 Task: Create ChildIssue0000000749 as Child Issue of Issue Issue0000000375 in Backlog  in Scrum Project Project0000000075 in Jira. Create ChildIssue0000000750 as Child Issue of Issue Issue0000000375 in Backlog  in Scrum Project Project0000000075 in Jira. Create ChildIssue0000000751 as Child Issue of Issue Issue0000000376 in Backlog  in Scrum Project Project0000000076 in Jira. Create ChildIssue0000000752 as Child Issue of Issue Issue0000000376 in Backlog  in Scrum Project Project0000000076 in Jira. Create ChildIssue0000000753 as Child Issue of Issue Issue0000000377 in Backlog  in Scrum Project Project0000000076 in Jira
Action: Mouse moved to (49, 250)
Screenshot: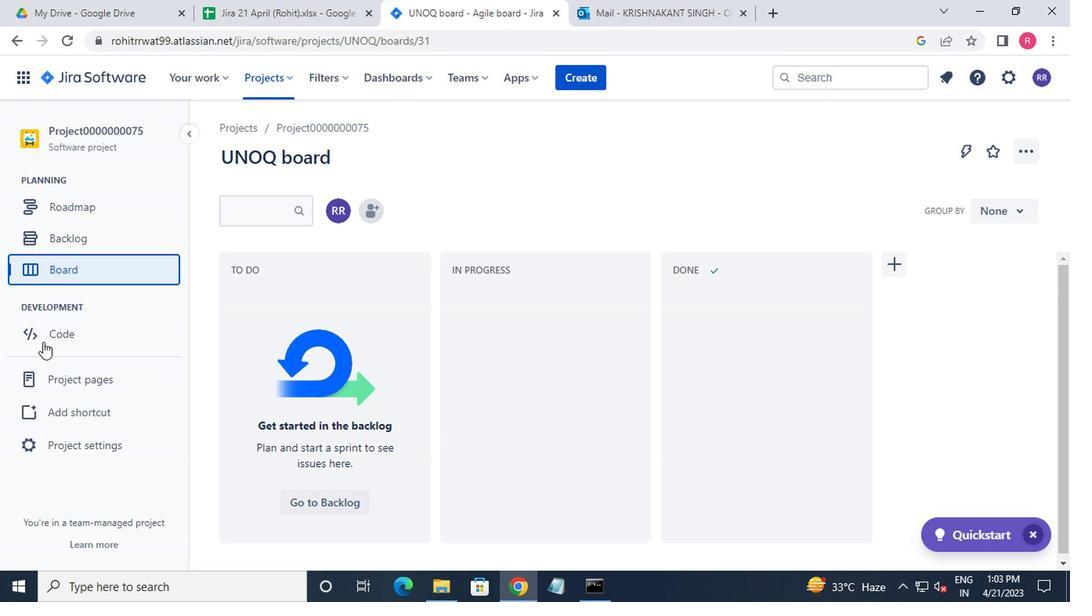 
Action: Mouse pressed left at (49, 250)
Screenshot: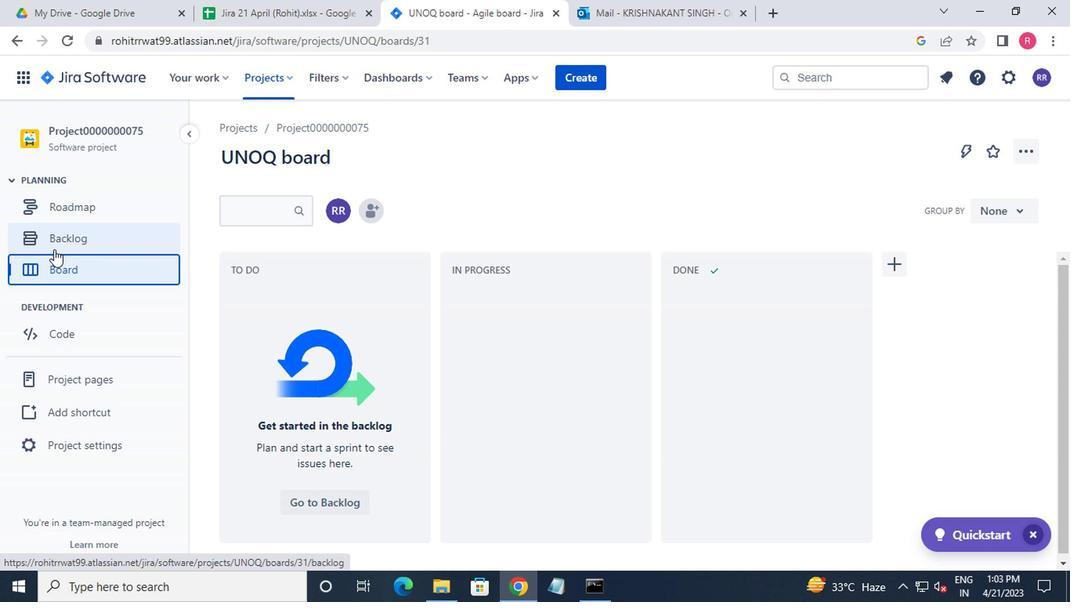 
Action: Mouse moved to (261, 321)
Screenshot: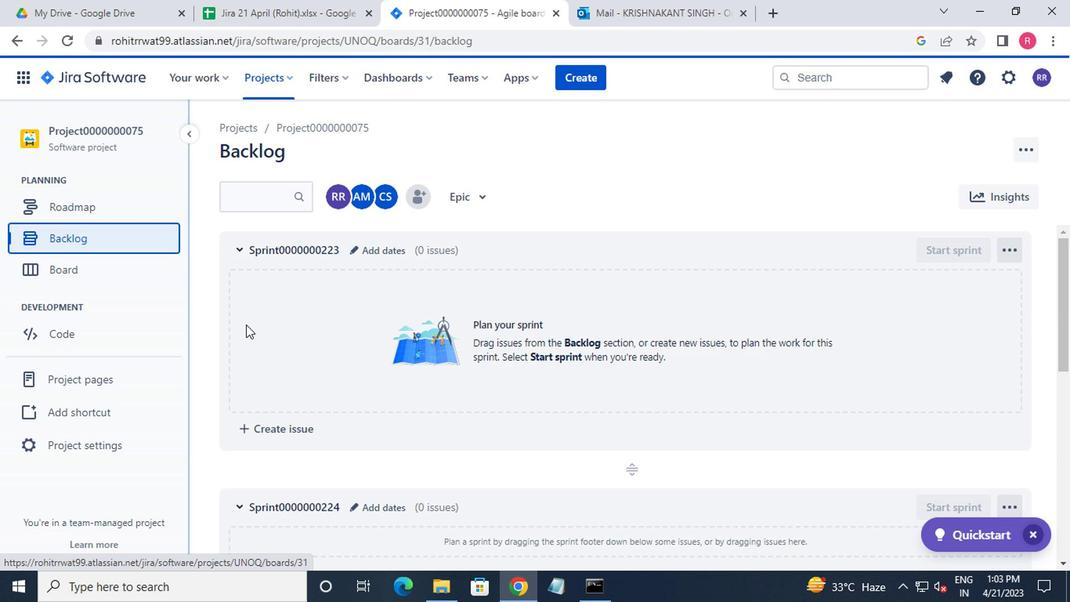 
Action: Mouse scrolled (261, 320) with delta (0, -1)
Screenshot: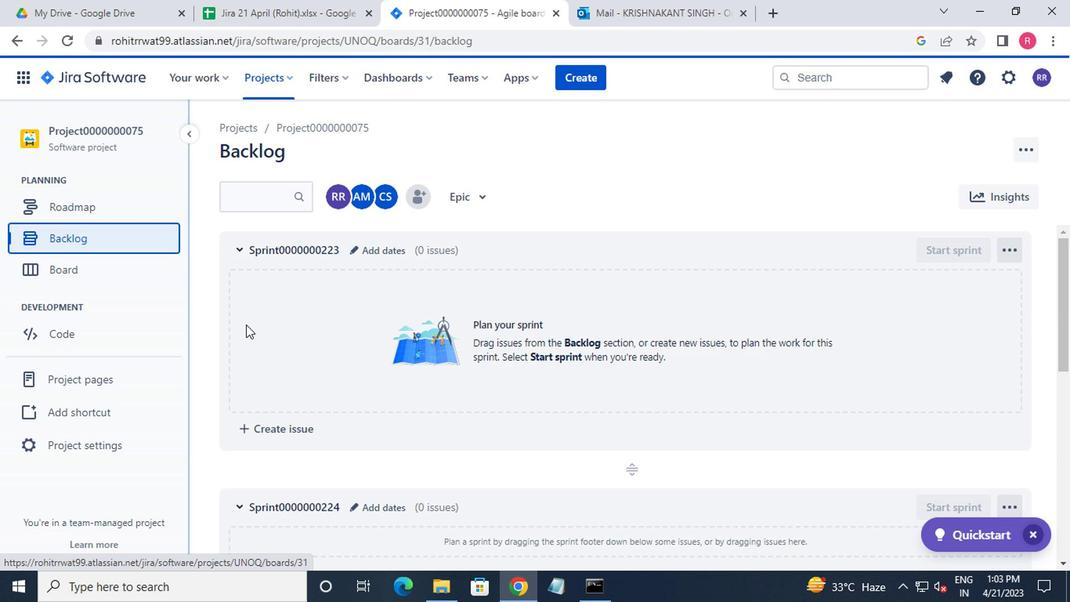 
Action: Mouse moved to (266, 321)
Screenshot: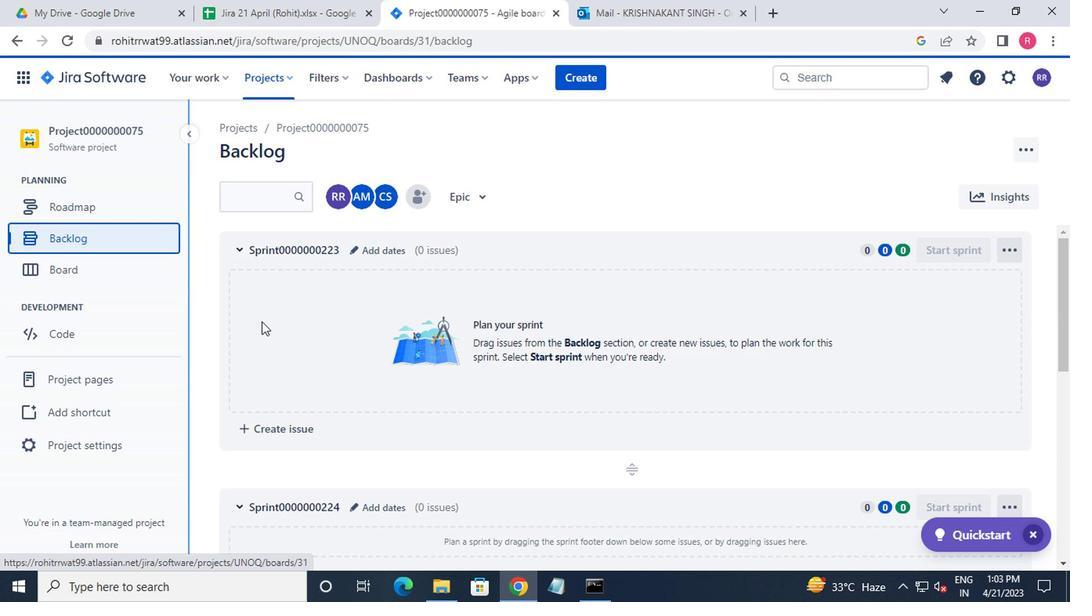 
Action: Mouse scrolled (266, 320) with delta (0, -1)
Screenshot: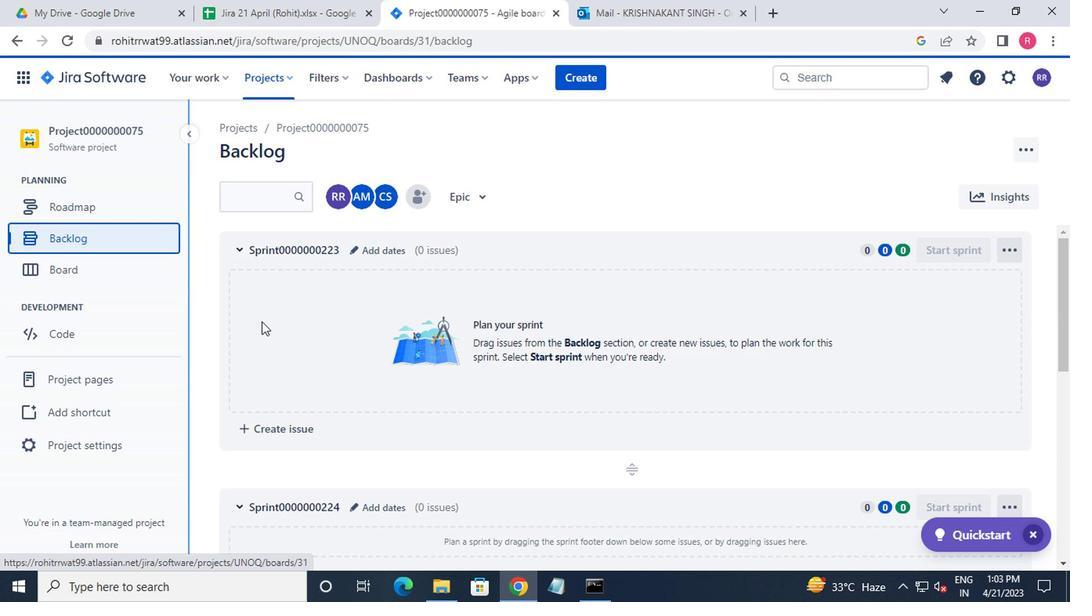 
Action: Mouse moved to (268, 321)
Screenshot: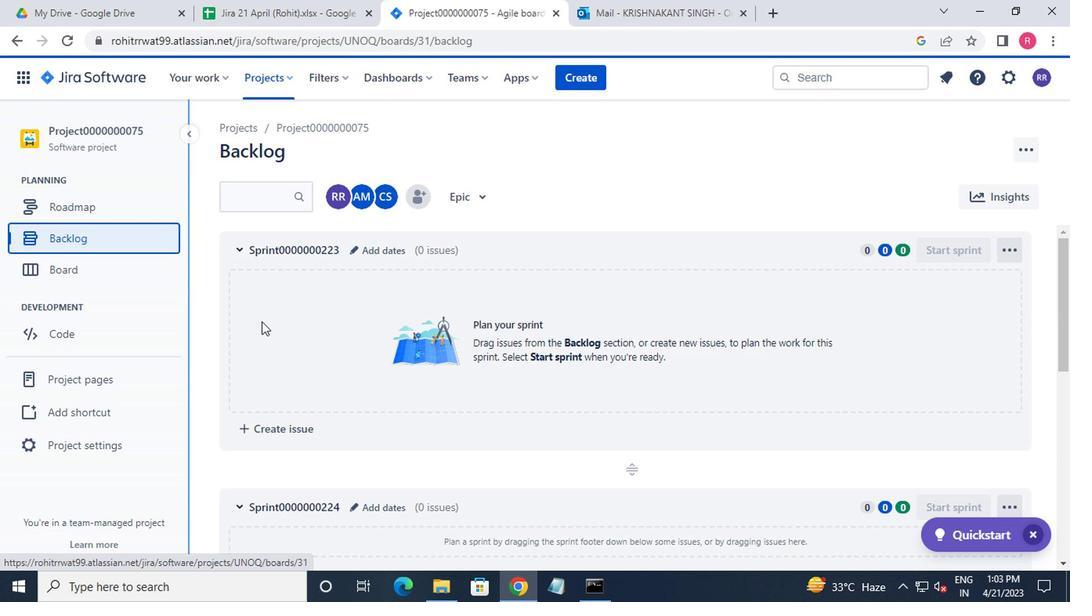 
Action: Mouse scrolled (268, 320) with delta (0, -1)
Screenshot: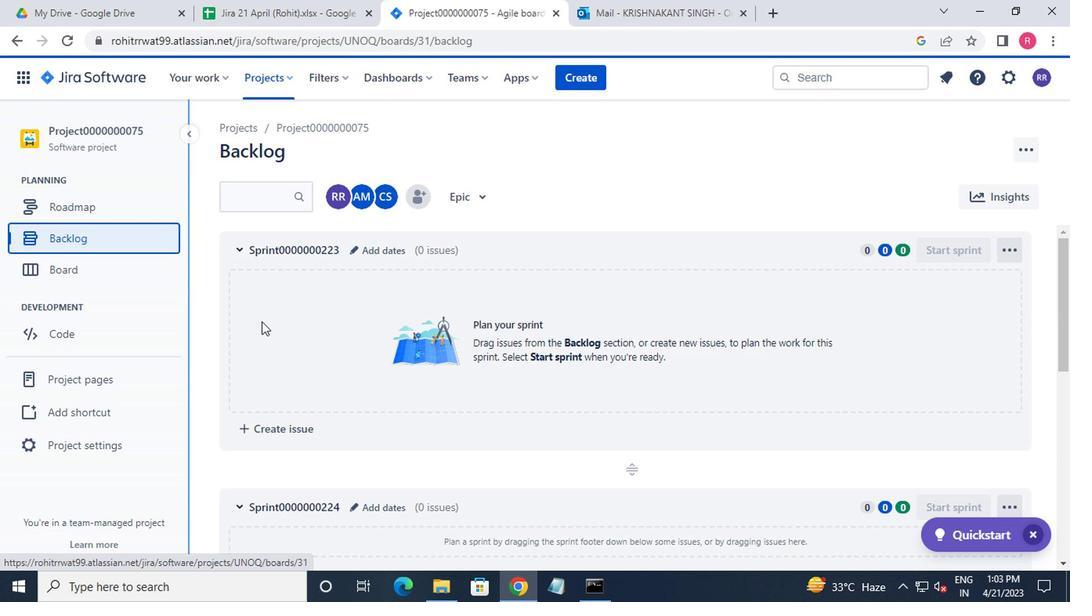 
Action: Mouse moved to (269, 321)
Screenshot: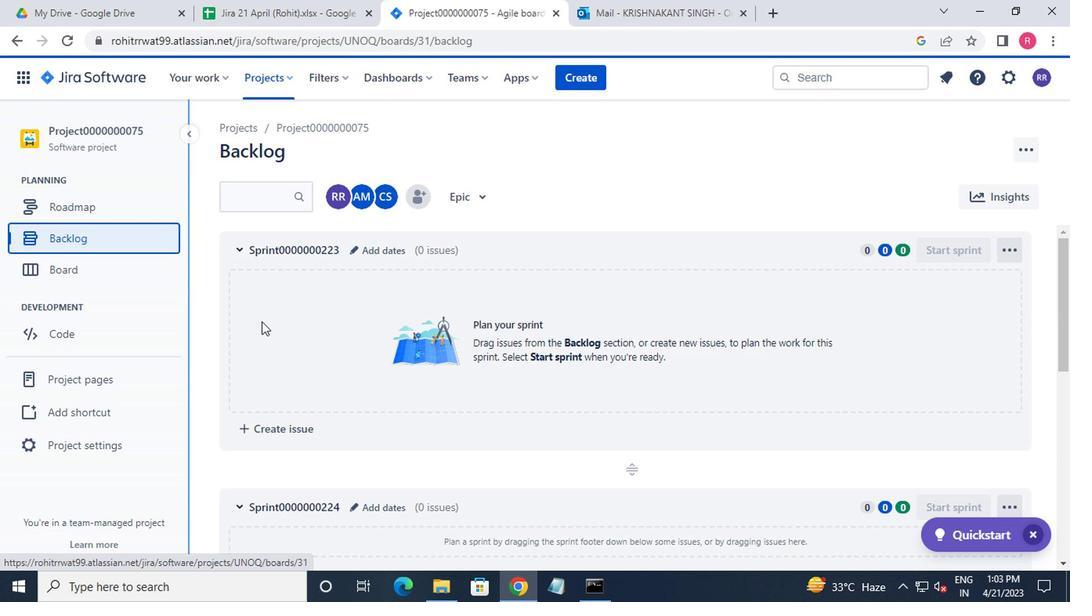 
Action: Mouse scrolled (269, 320) with delta (0, -1)
Screenshot: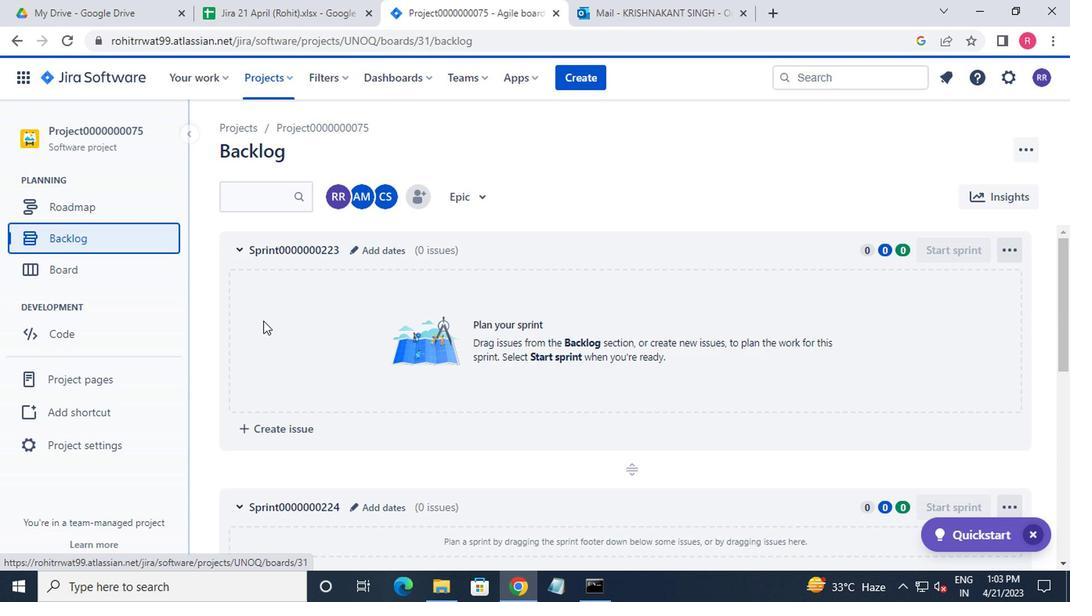 
Action: Mouse moved to (269, 321)
Screenshot: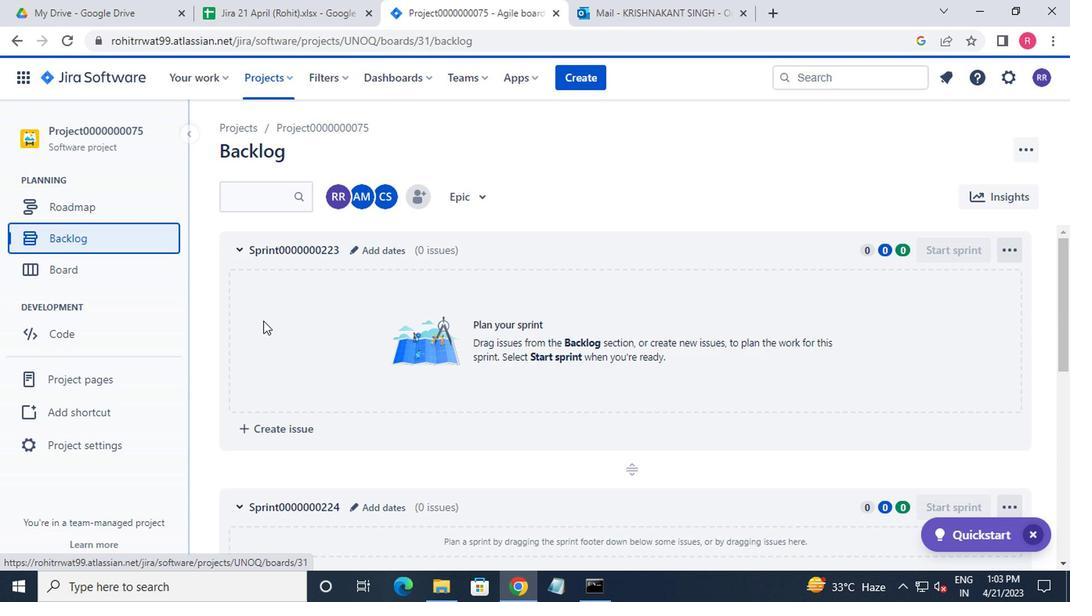 
Action: Mouse scrolled (269, 320) with delta (0, -1)
Screenshot: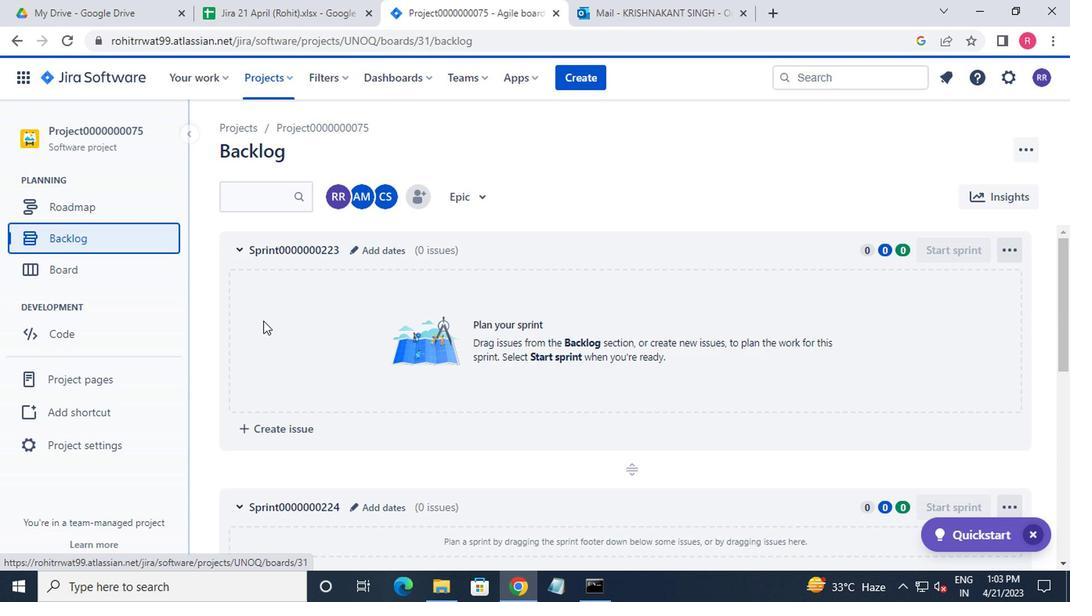 
Action: Mouse moved to (494, 470)
Screenshot: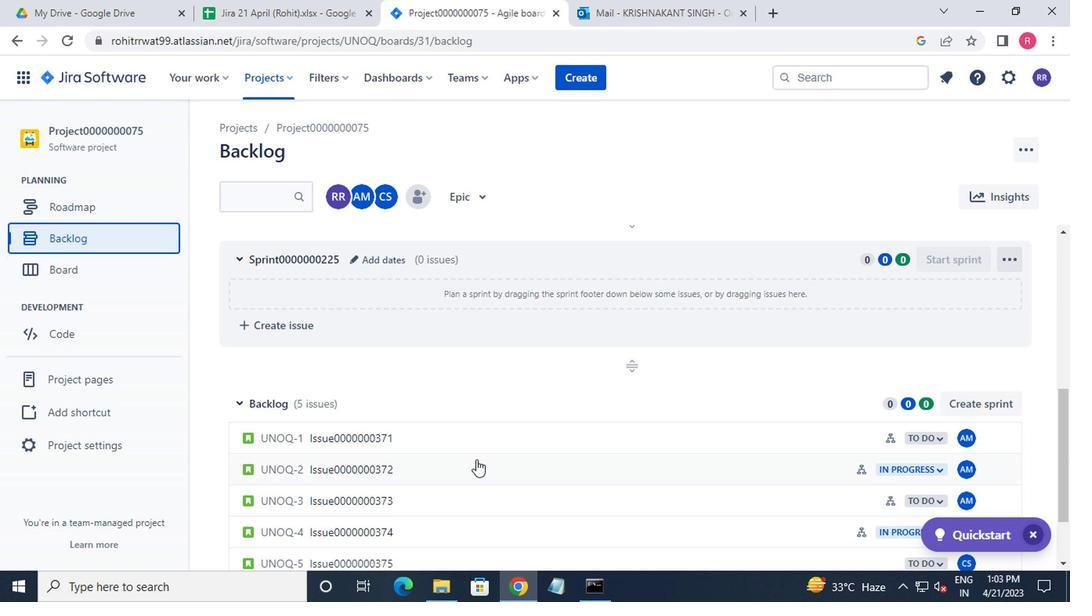 
Action: Mouse scrolled (494, 469) with delta (0, -1)
Screenshot: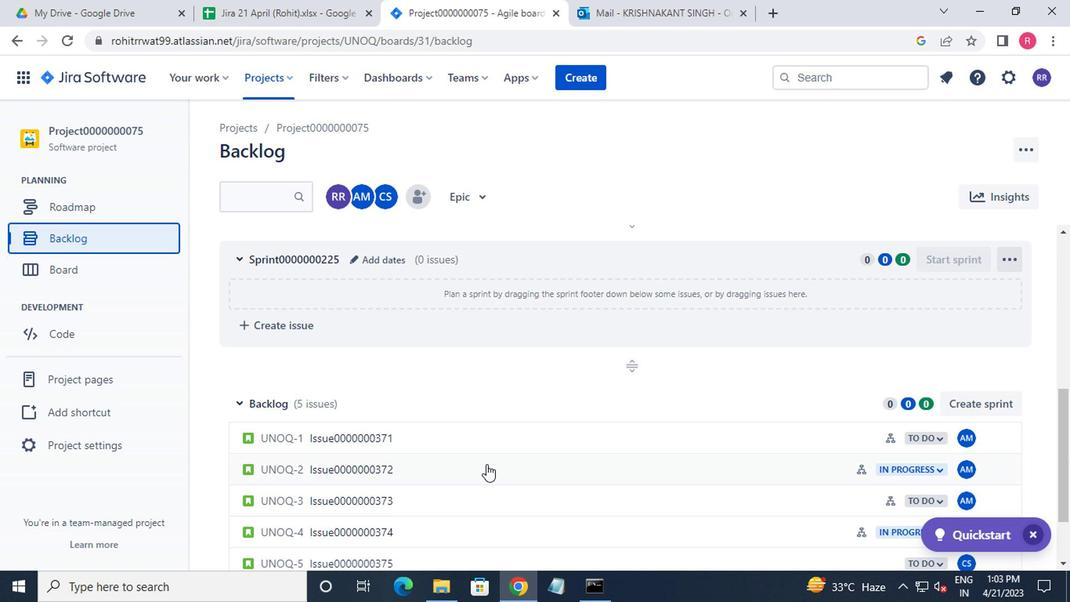 
Action: Mouse moved to (494, 471)
Screenshot: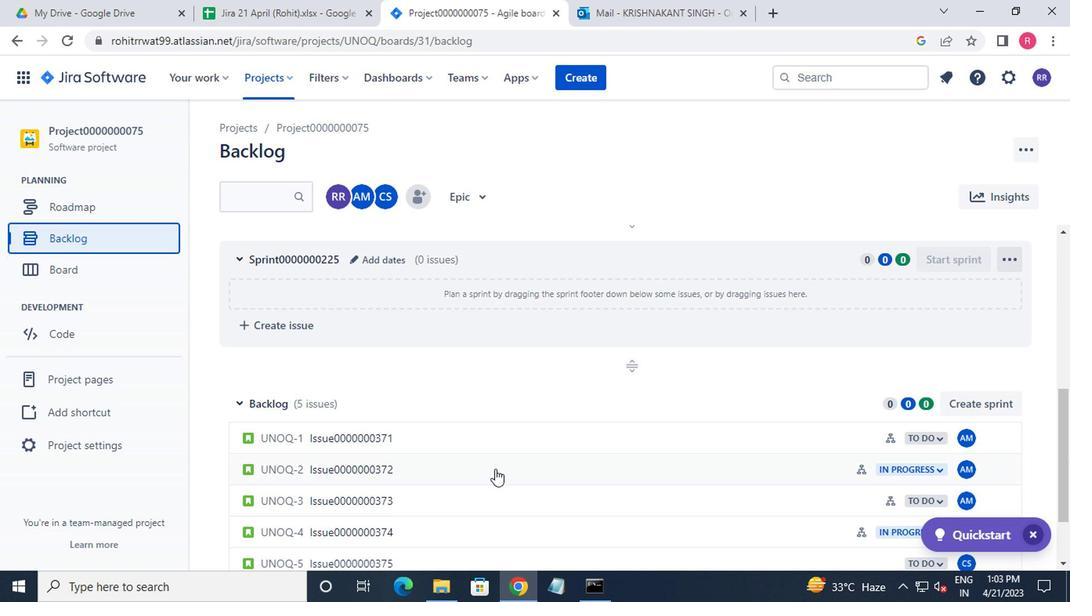 
Action: Mouse scrolled (494, 470) with delta (0, 0)
Screenshot: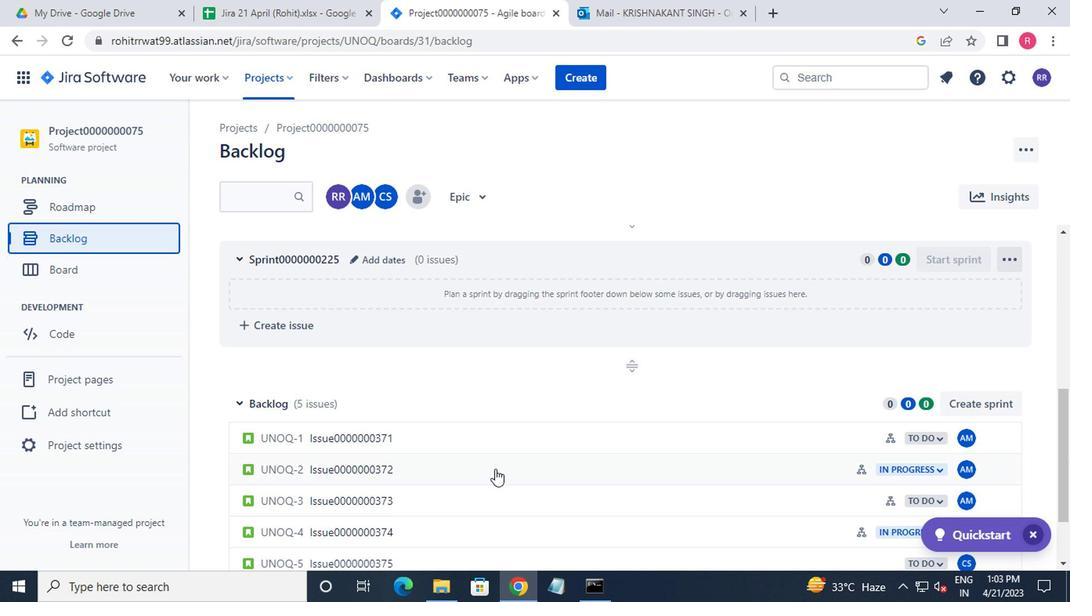 
Action: Mouse moved to (576, 475)
Screenshot: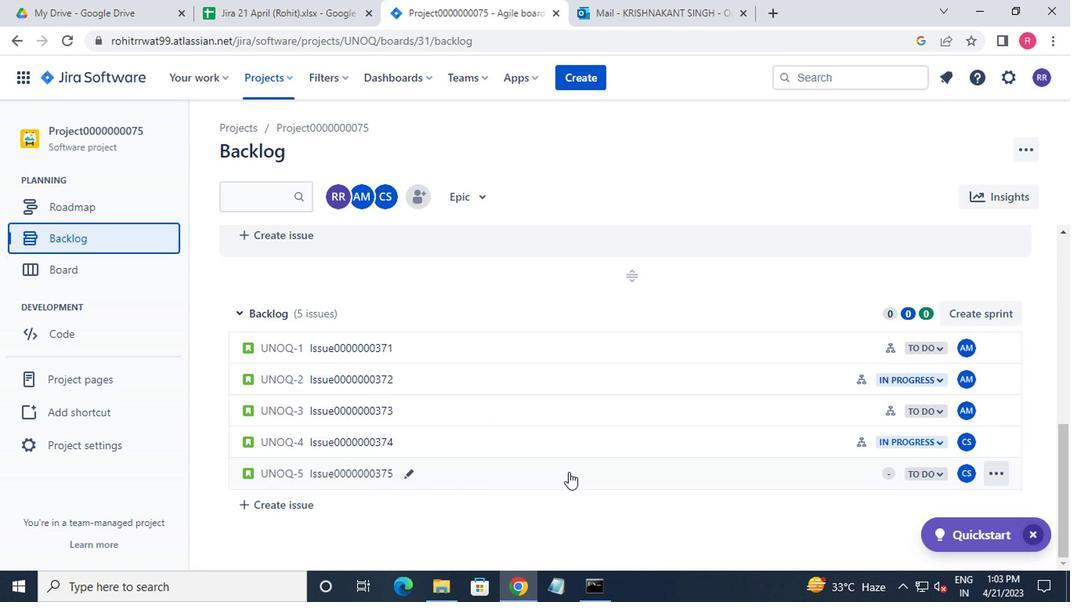 
Action: Mouse pressed left at (576, 475)
Screenshot: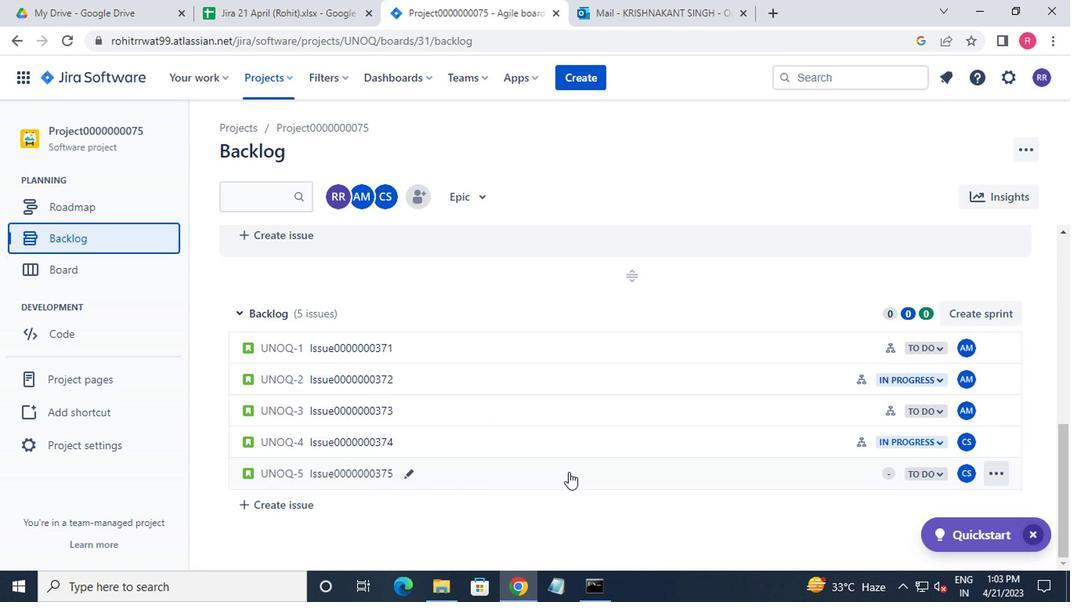
Action: Mouse moved to (786, 310)
Screenshot: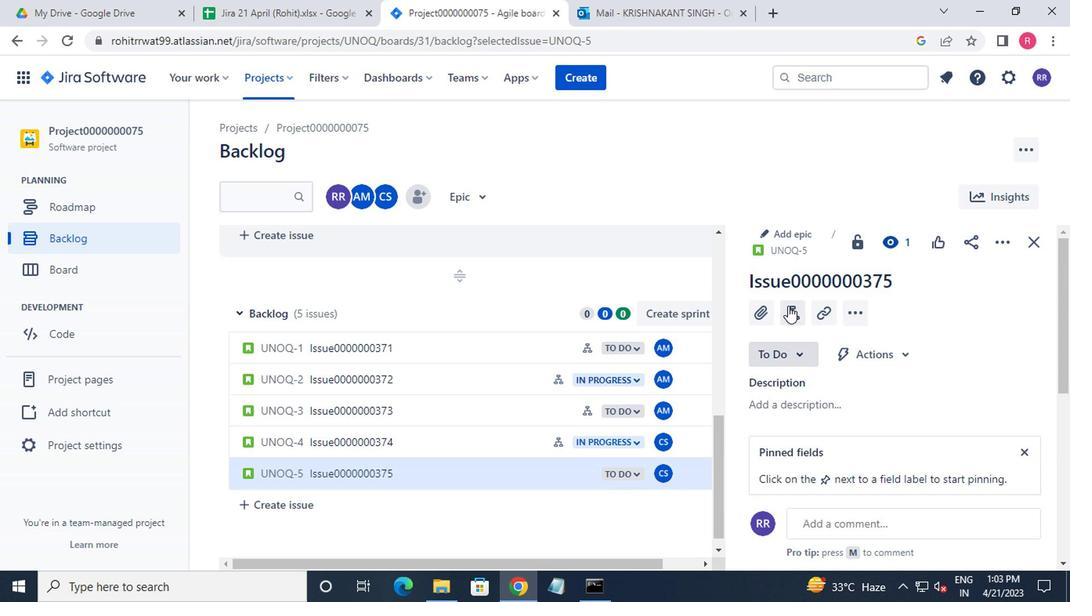 
Action: Mouse pressed left at (786, 310)
Screenshot: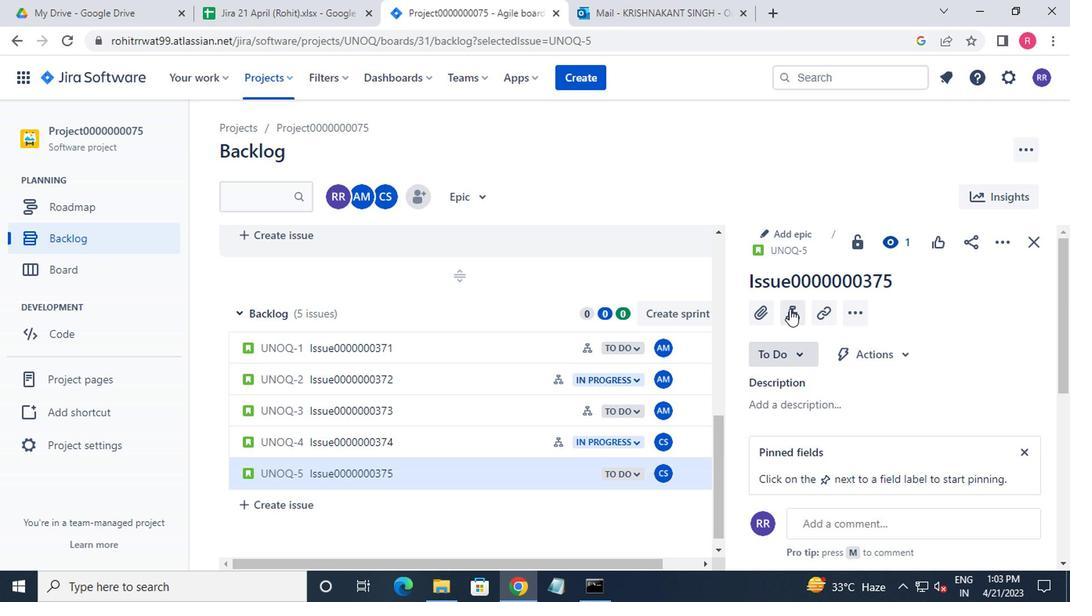 
Action: Mouse moved to (795, 353)
Screenshot: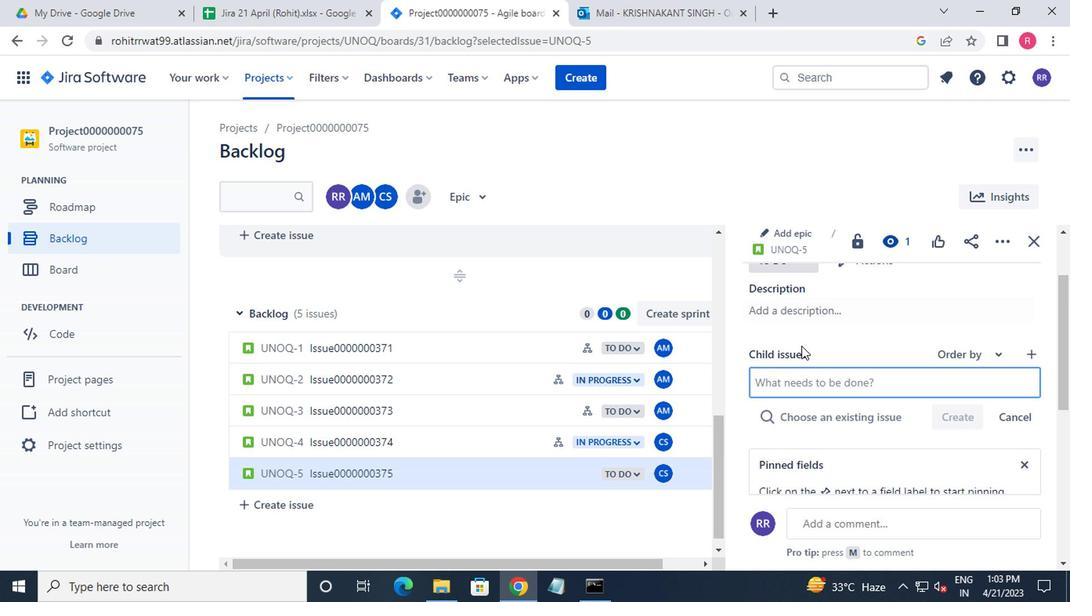 
Action: Key pressed <Key.shift>CHILD<Key.shift_r>ISSUE0000000779<Key.backspace><Key.backspace>49<Key.enter><Key.shift>CHILD<Key.shift_r>ISSUE000000050<Key.enter>
Screenshot: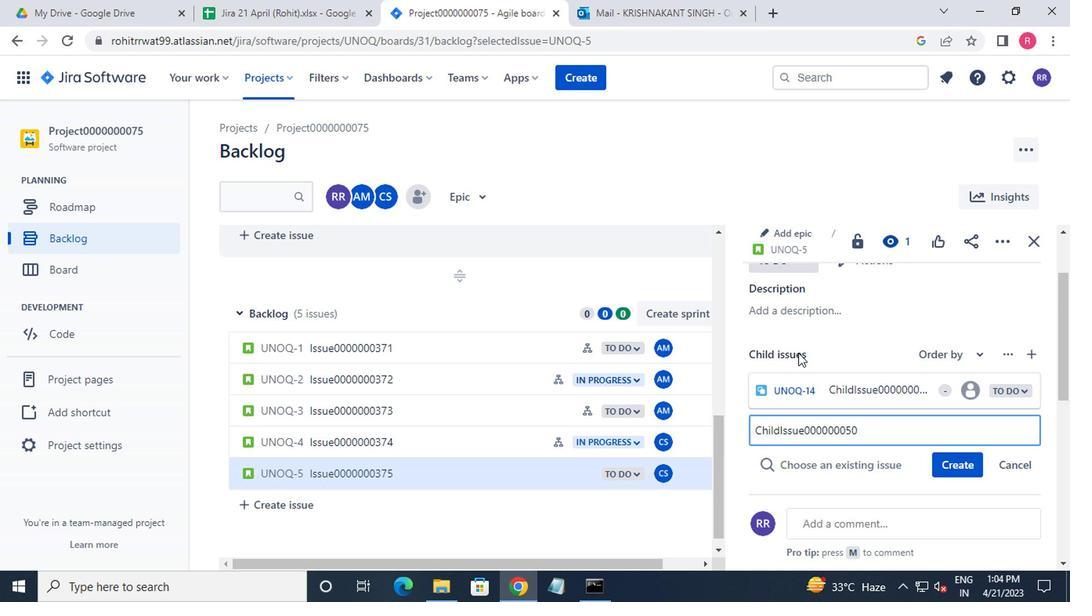 
Action: Mouse moved to (264, 81)
Screenshot: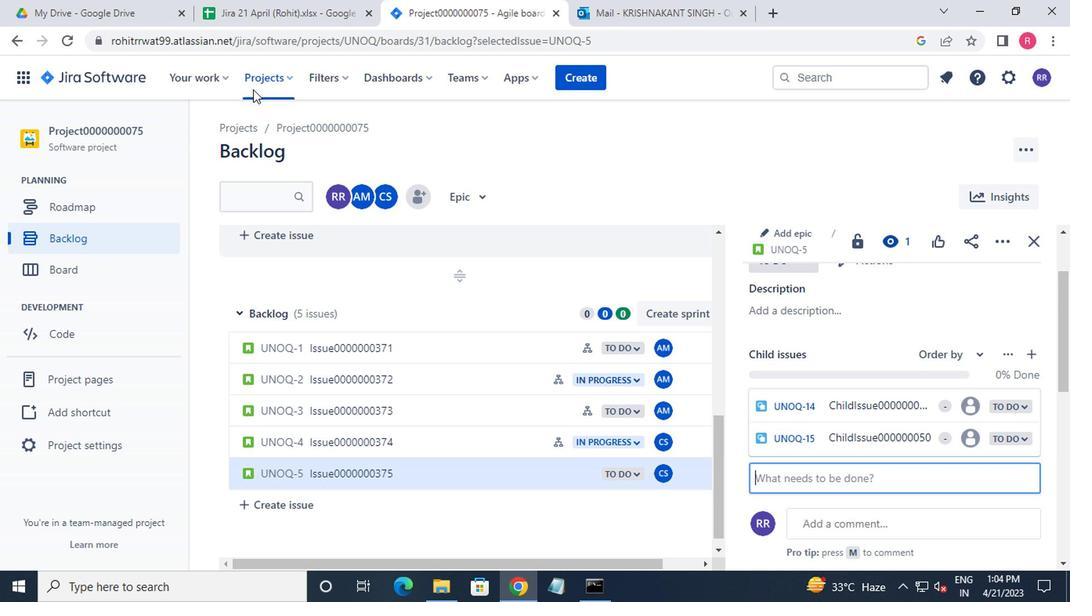 
Action: Mouse pressed left at (264, 81)
Screenshot: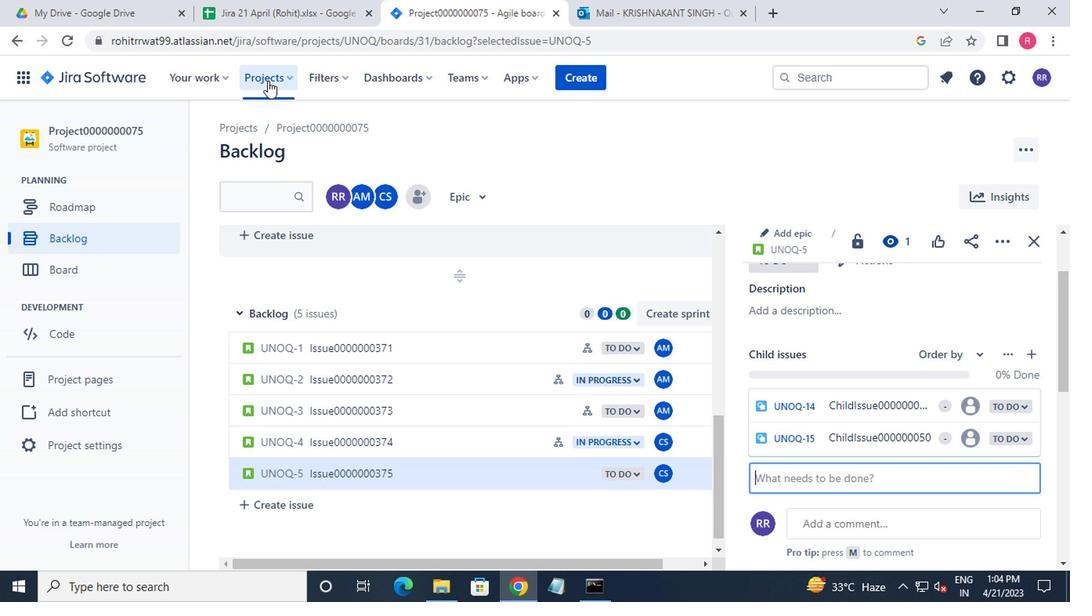 
Action: Mouse moved to (308, 181)
Screenshot: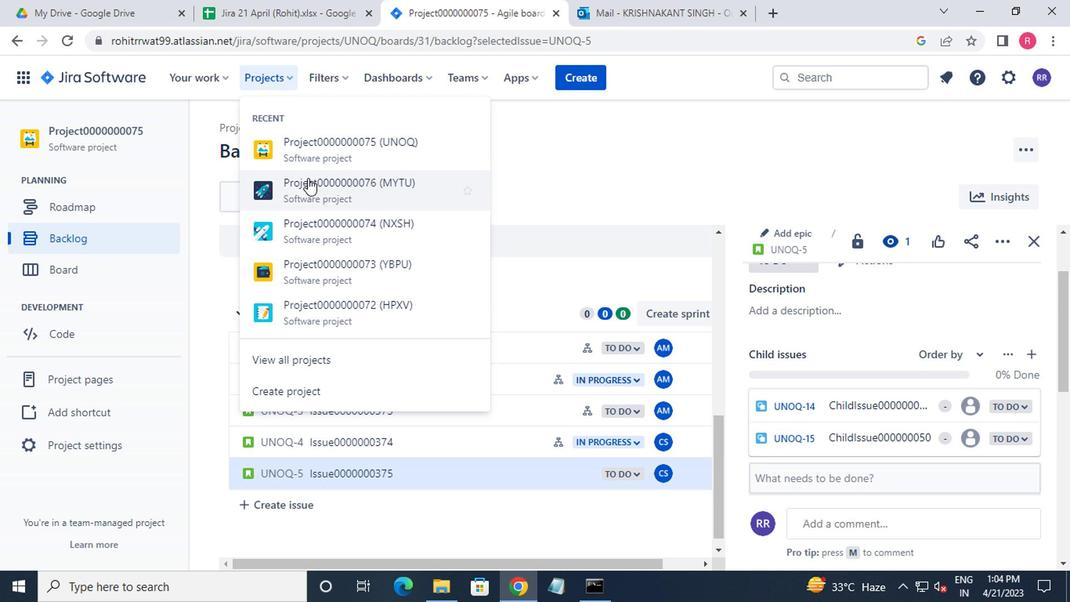 
Action: Mouse pressed left at (308, 181)
Screenshot: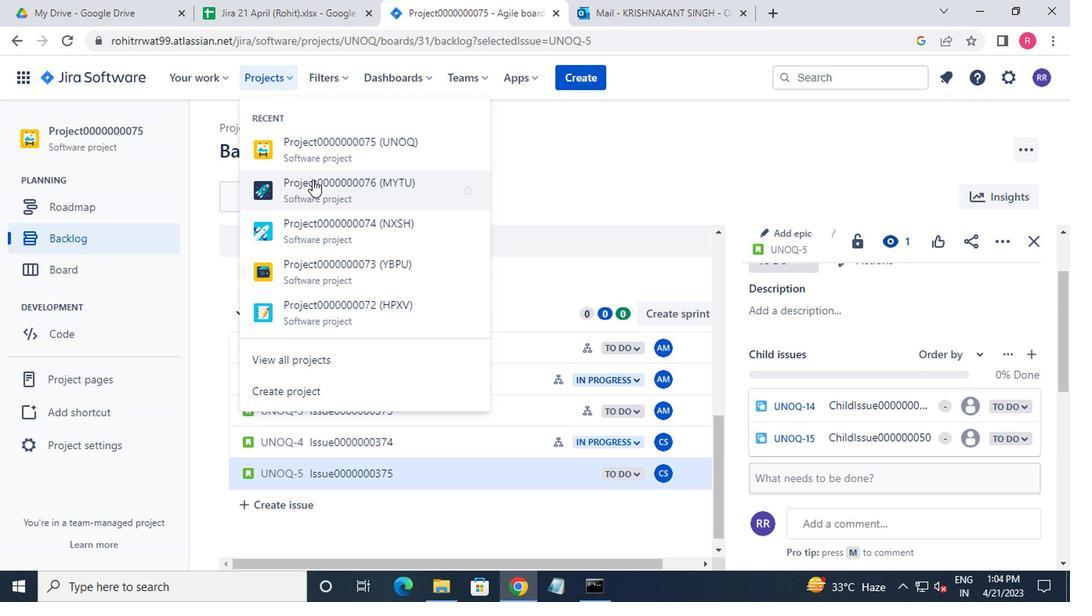 
Action: Mouse moved to (108, 247)
Screenshot: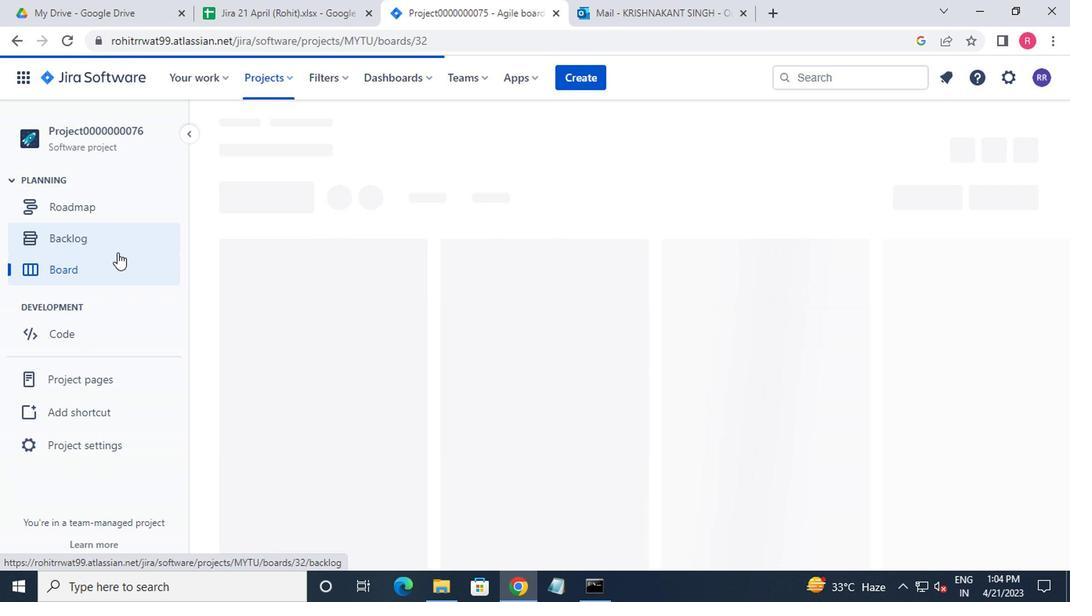 
Action: Mouse pressed left at (108, 247)
Screenshot: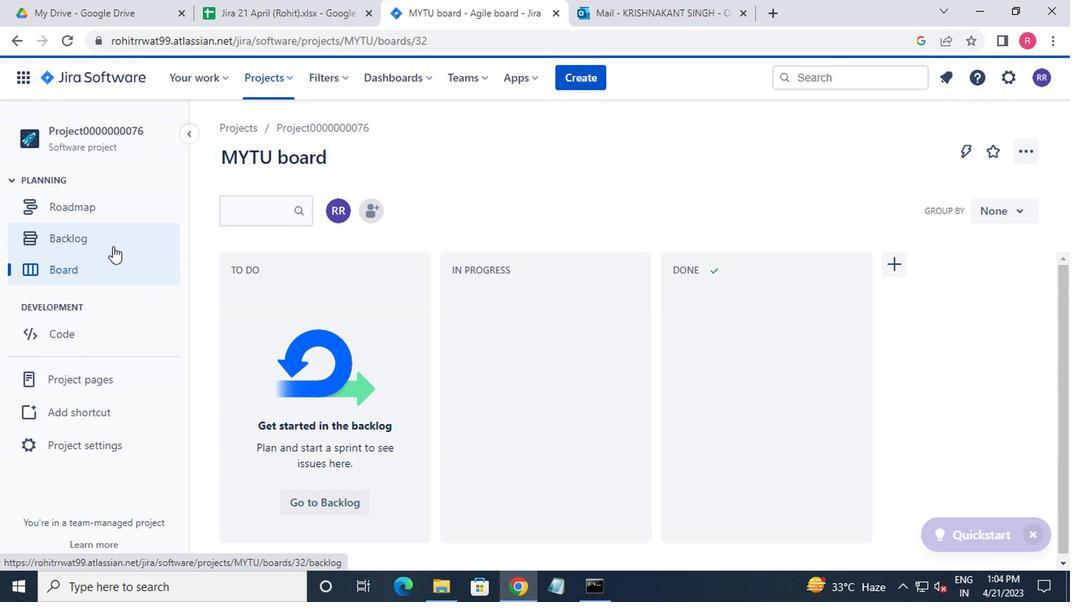 
Action: Mouse moved to (219, 374)
Screenshot: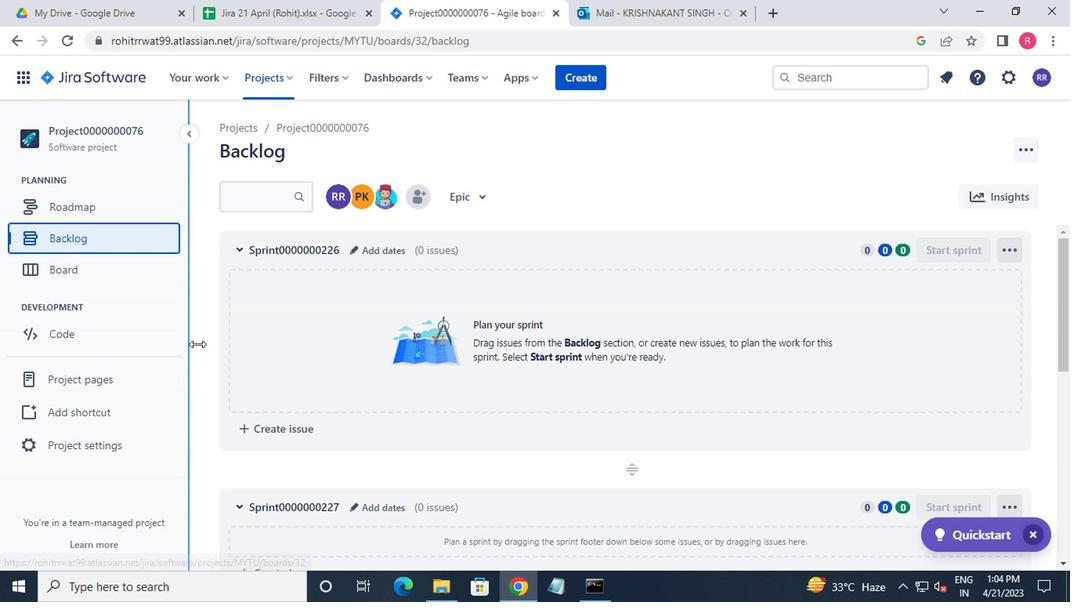 
Action: Mouse scrolled (219, 373) with delta (0, -1)
Screenshot: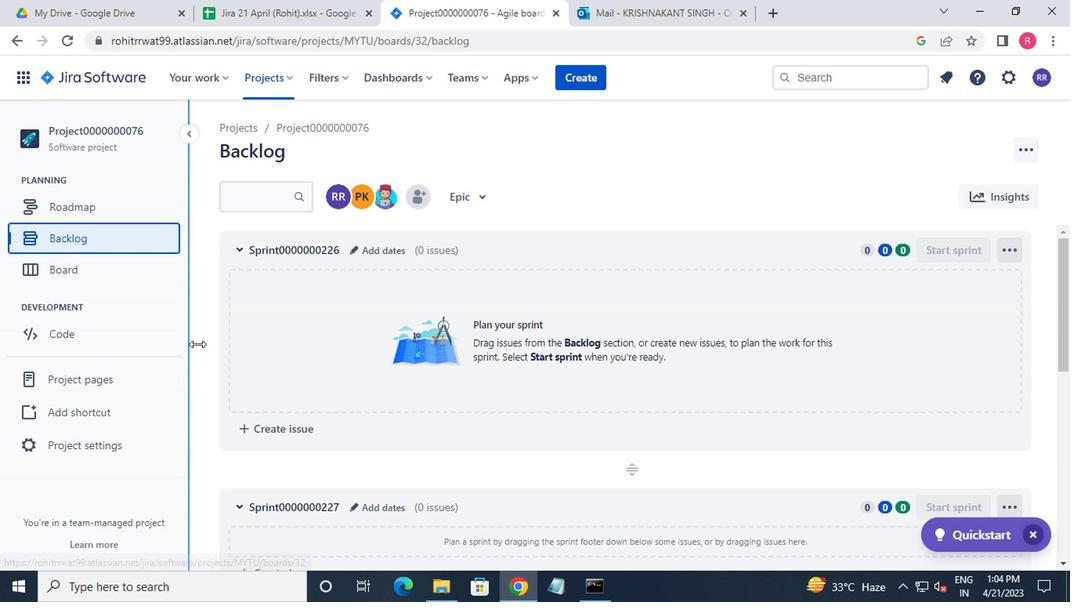 
Action: Mouse moved to (223, 377)
Screenshot: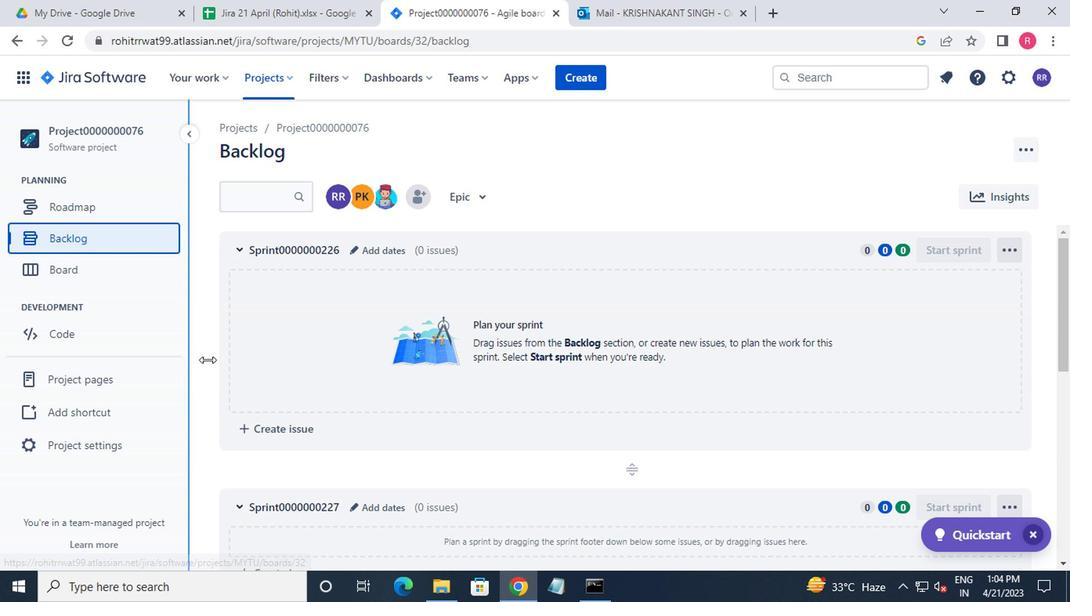 
Action: Mouse scrolled (223, 377) with delta (0, 0)
Screenshot: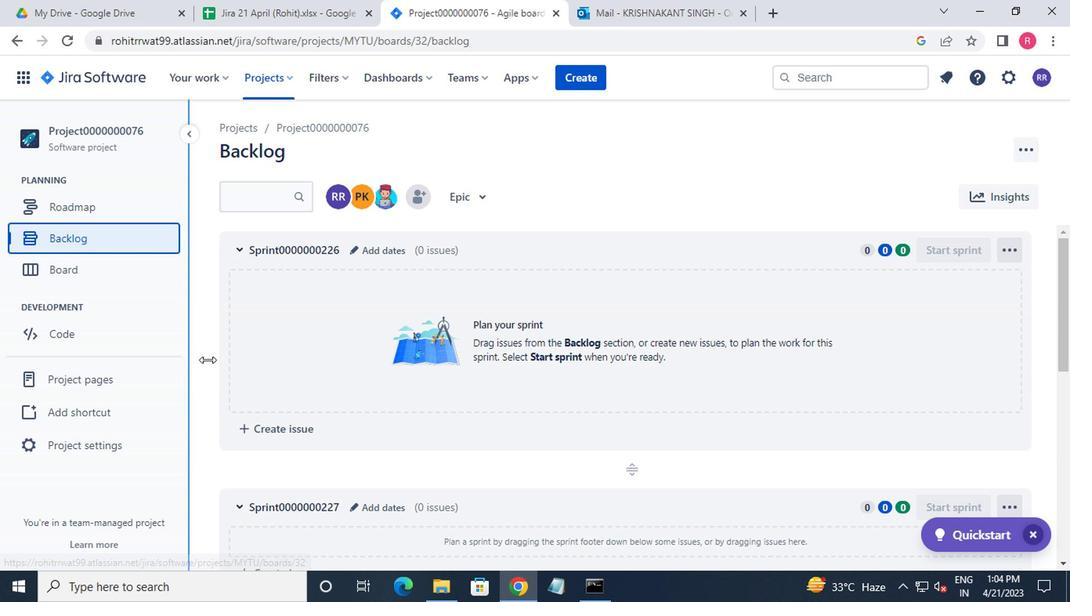 
Action: Mouse moved to (231, 380)
Screenshot: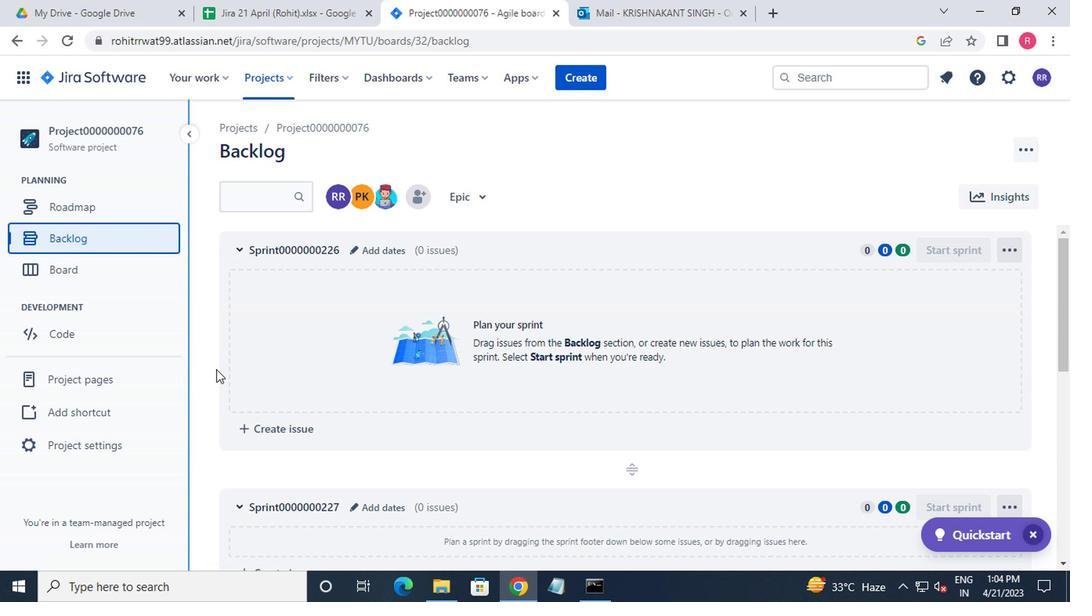 
Action: Mouse scrolled (231, 379) with delta (0, -1)
Screenshot: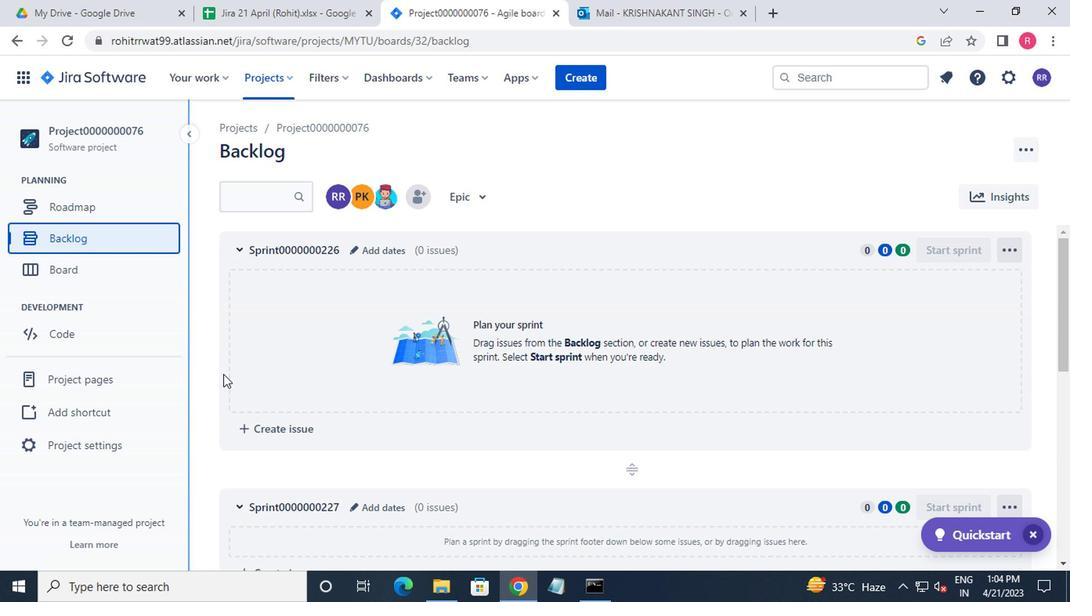 
Action: Mouse moved to (252, 380)
Screenshot: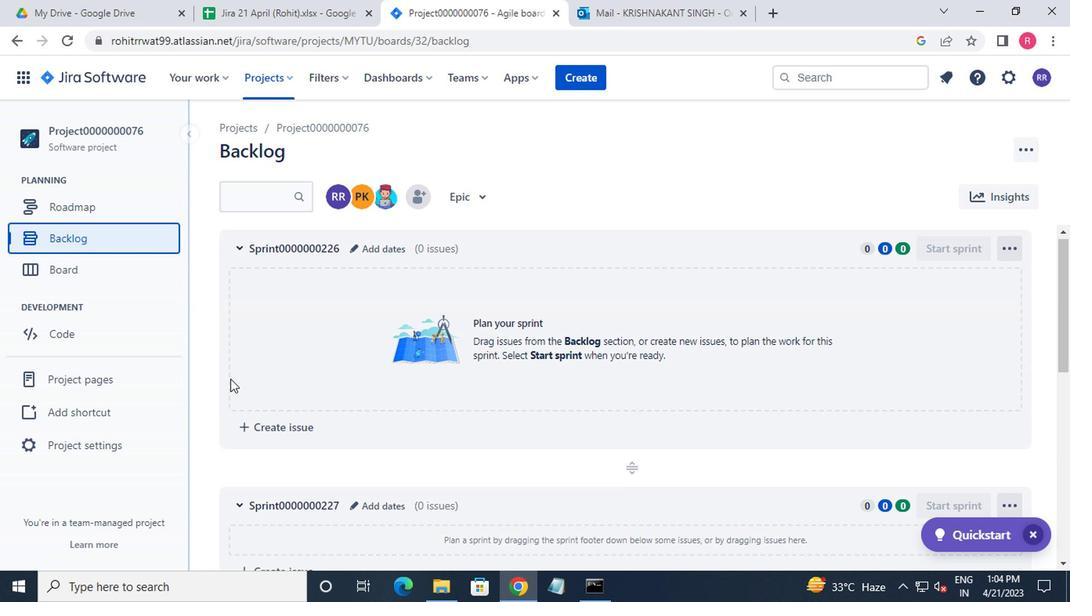 
Action: Mouse scrolled (252, 380) with delta (0, 0)
Screenshot: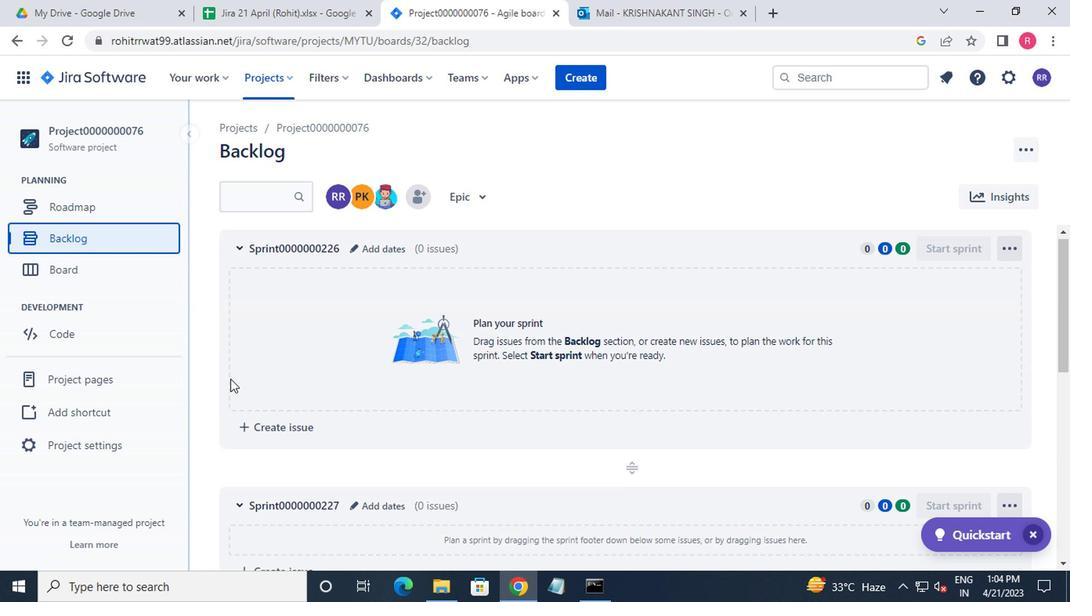 
Action: Mouse moved to (276, 383)
Screenshot: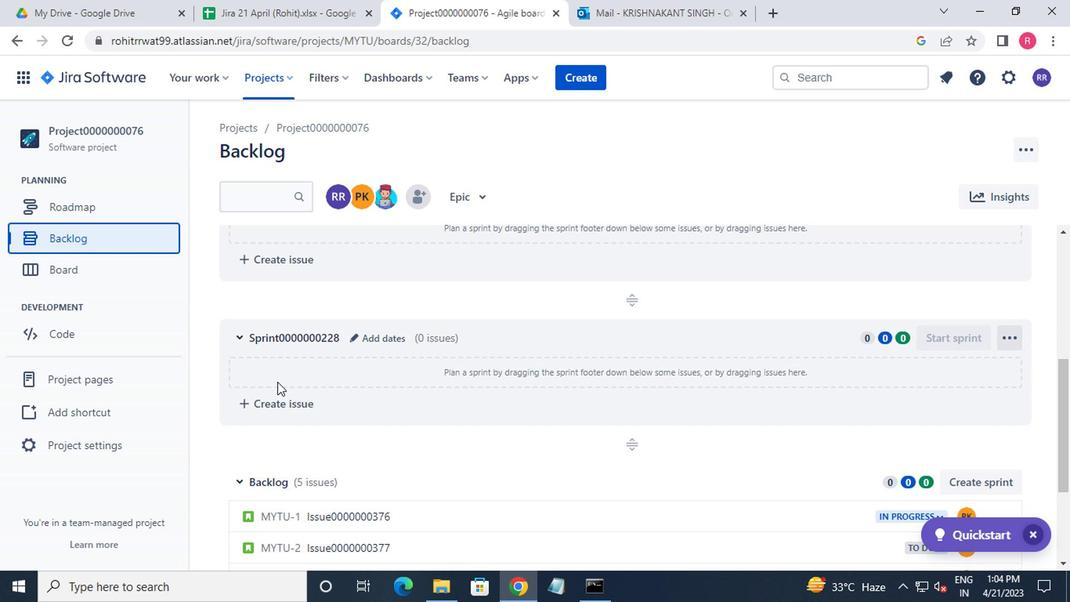 
Action: Mouse scrolled (276, 382) with delta (0, 0)
Screenshot: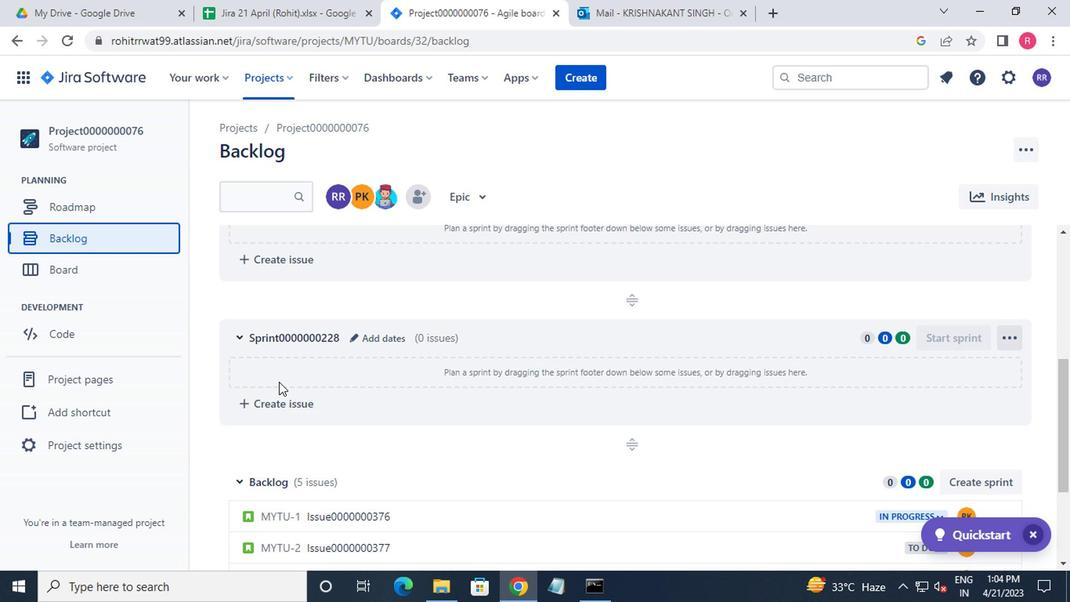 
Action: Mouse scrolled (276, 382) with delta (0, 0)
Screenshot: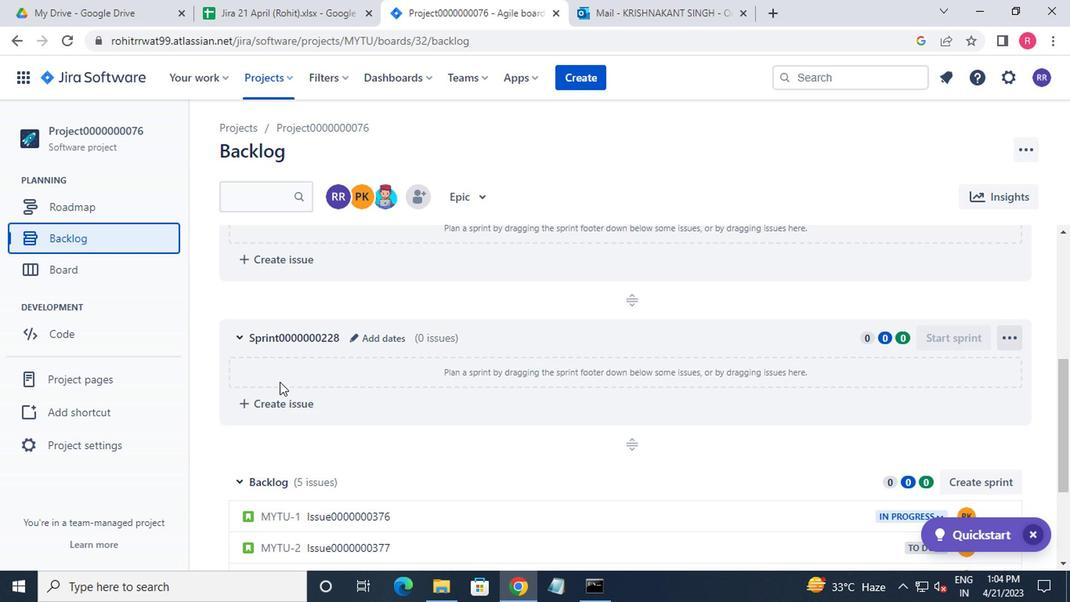 
Action: Mouse moved to (663, 355)
Screenshot: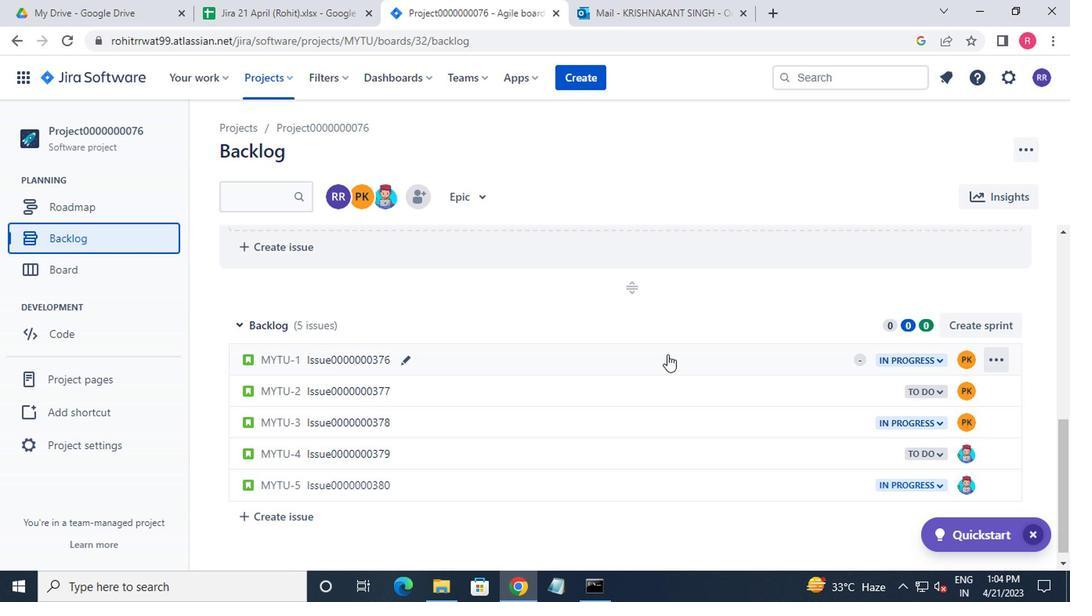 
Action: Mouse pressed left at (663, 355)
Screenshot: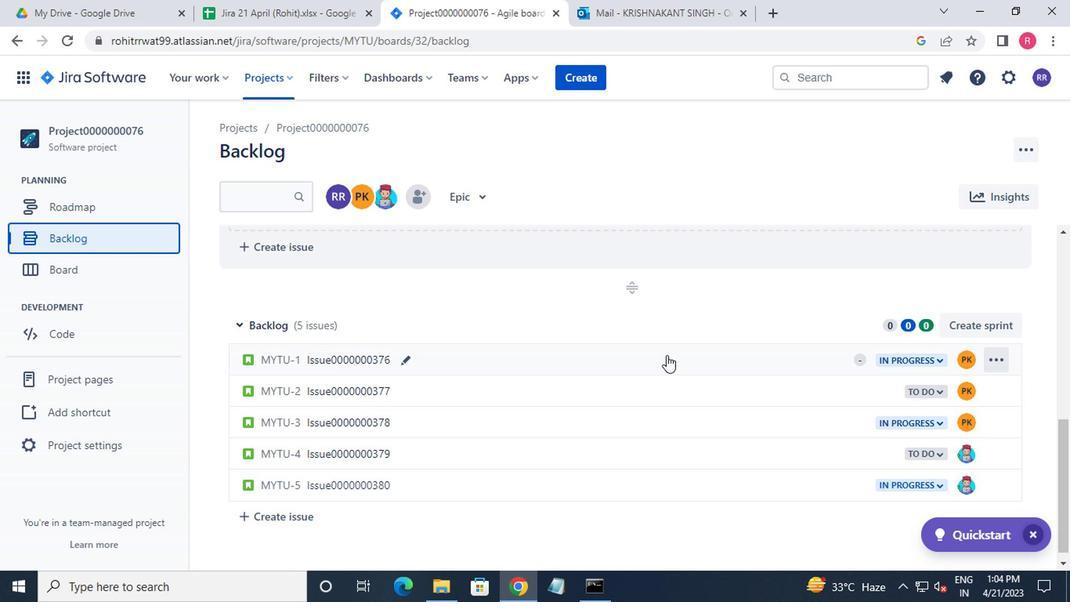 
Action: Mouse moved to (787, 310)
Screenshot: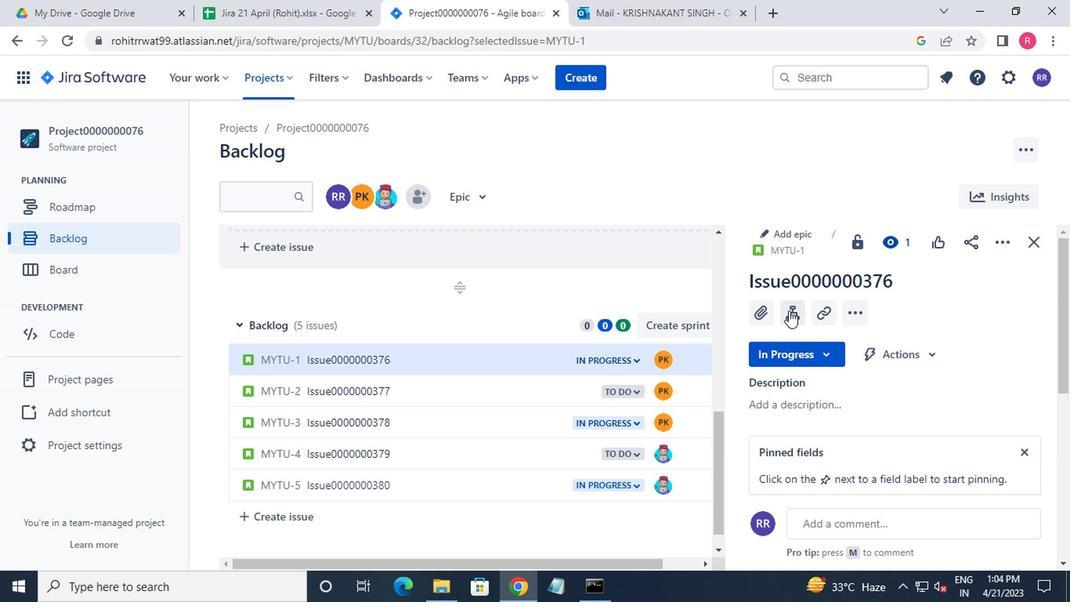 
Action: Mouse pressed left at (787, 310)
Screenshot: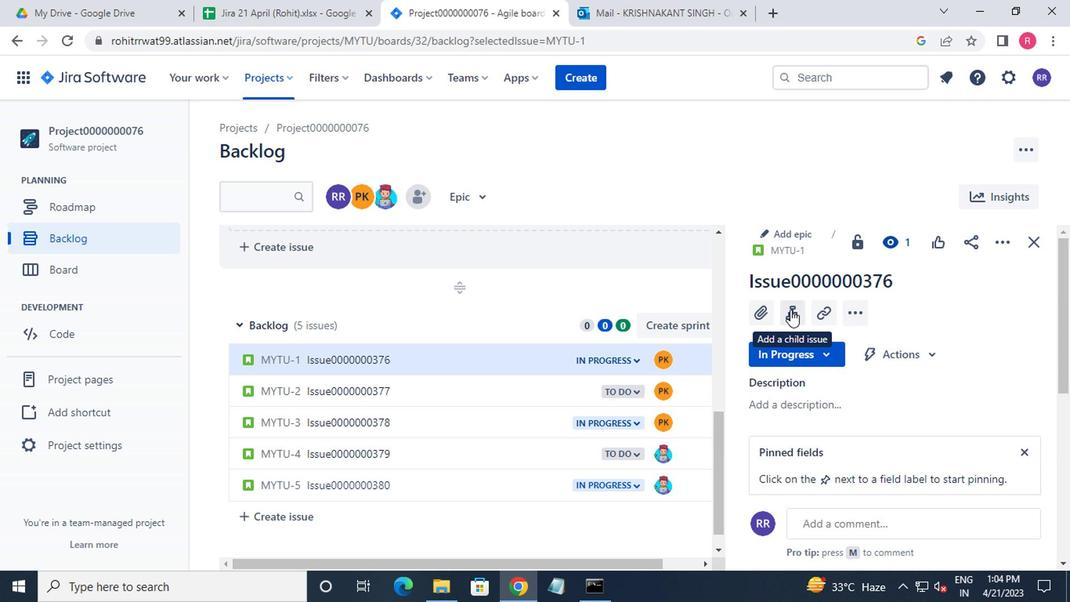 
Action: Mouse moved to (784, 380)
Screenshot: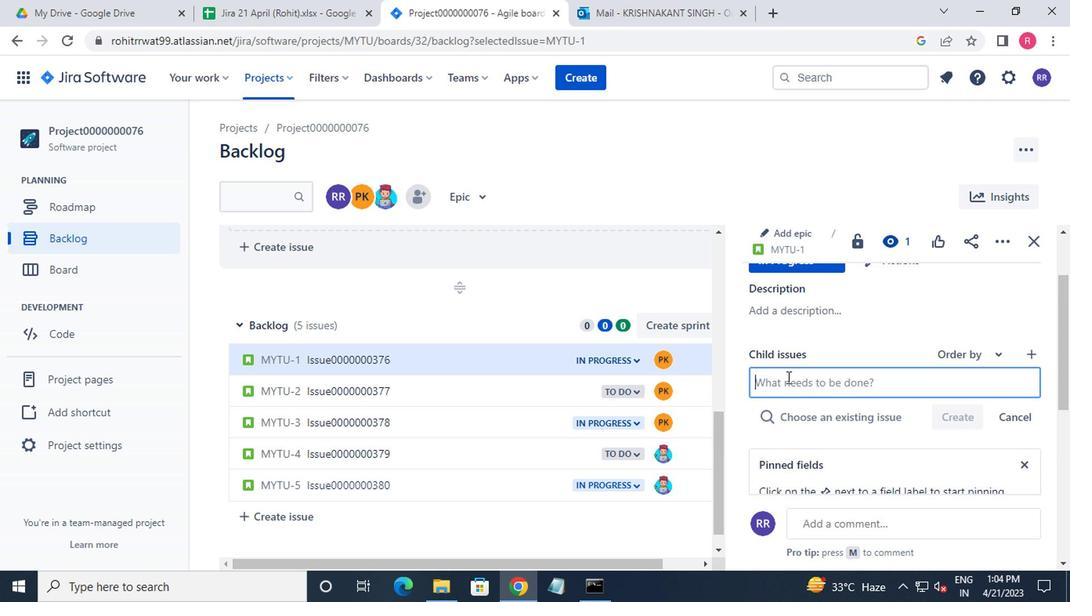 
Action: Key pressed <Key.shift>CHILD<Key.shift_r>ISSUE0000000751<Key.enter><Key.shift>CHILD<Key.shift_r>ISSUE0000000752<Key.enter>
Screenshot: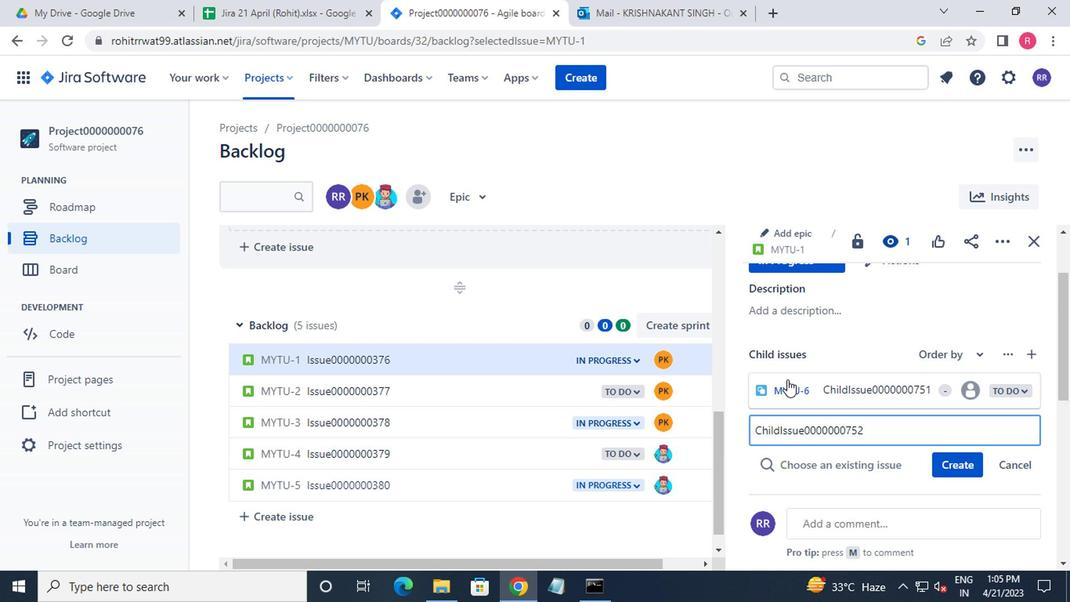 
Action: Mouse moved to (452, 393)
Screenshot: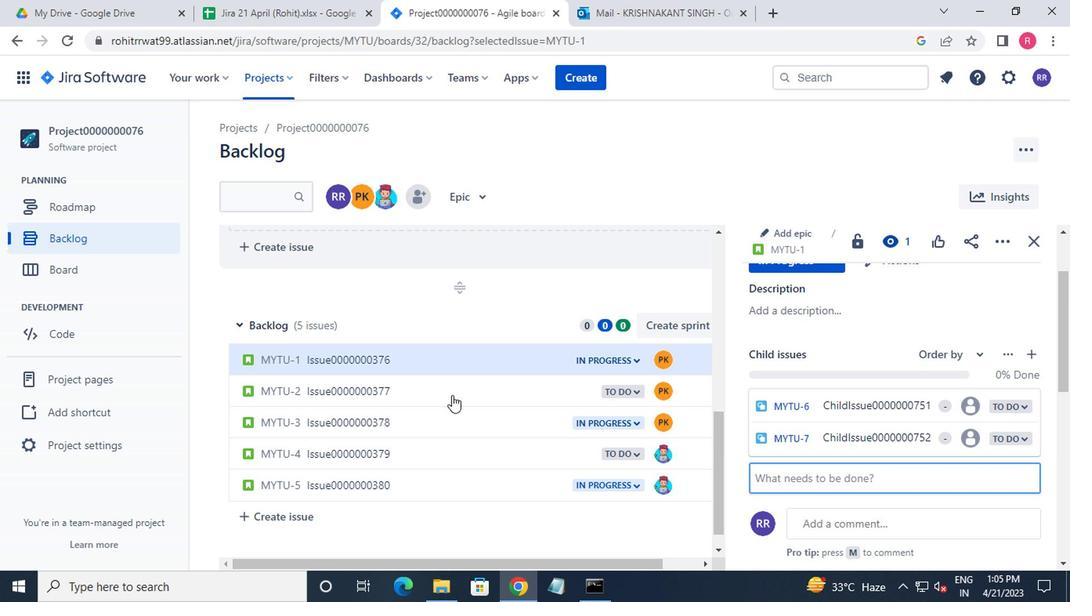 
Action: Mouse pressed left at (452, 393)
Screenshot: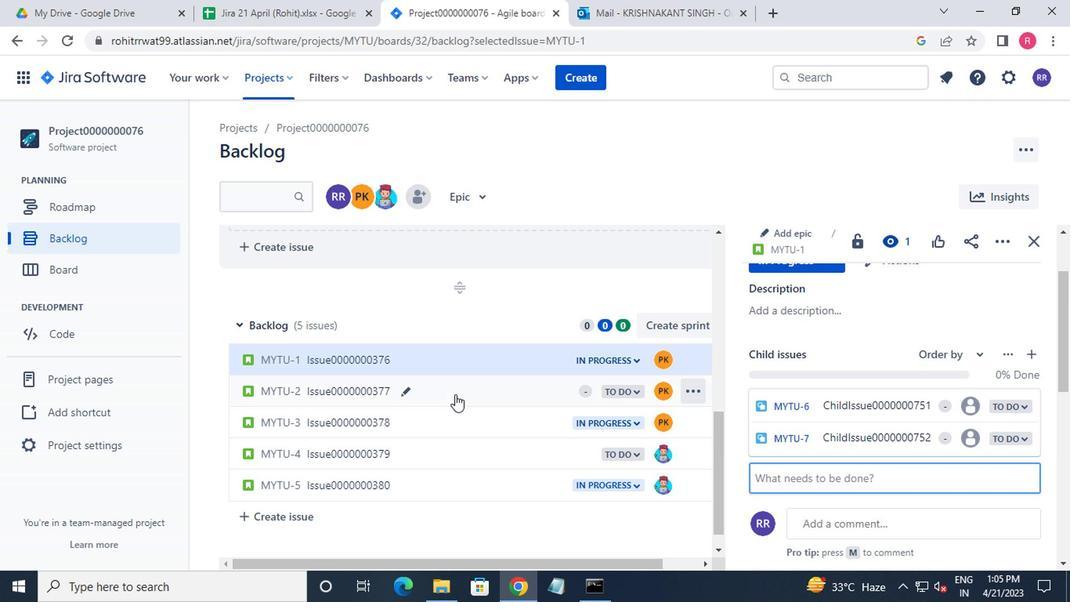 
Action: Mouse moved to (790, 316)
Screenshot: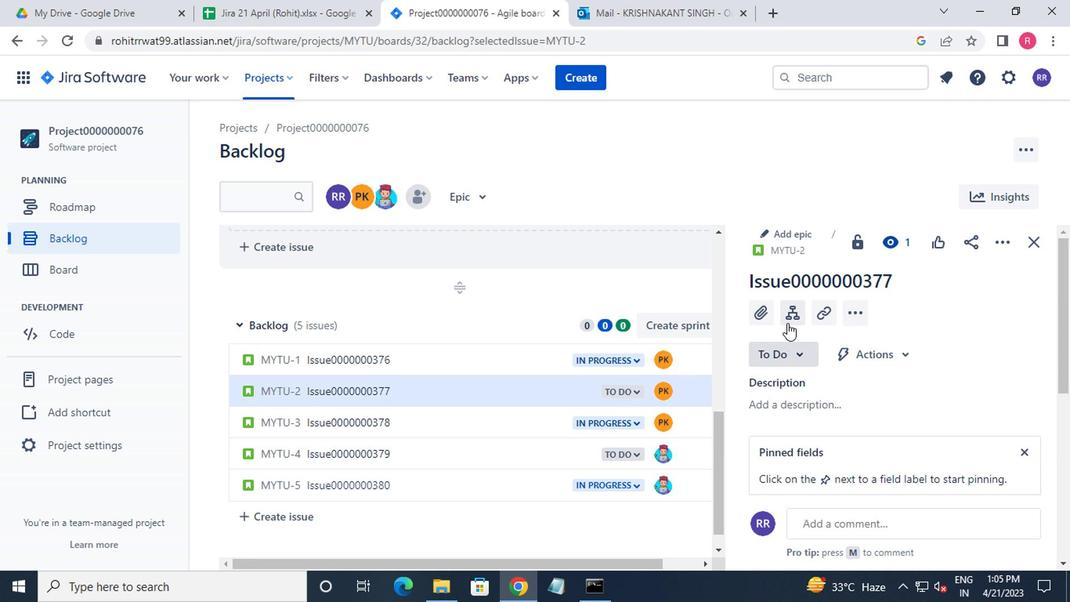 
Action: Mouse pressed left at (790, 316)
Screenshot: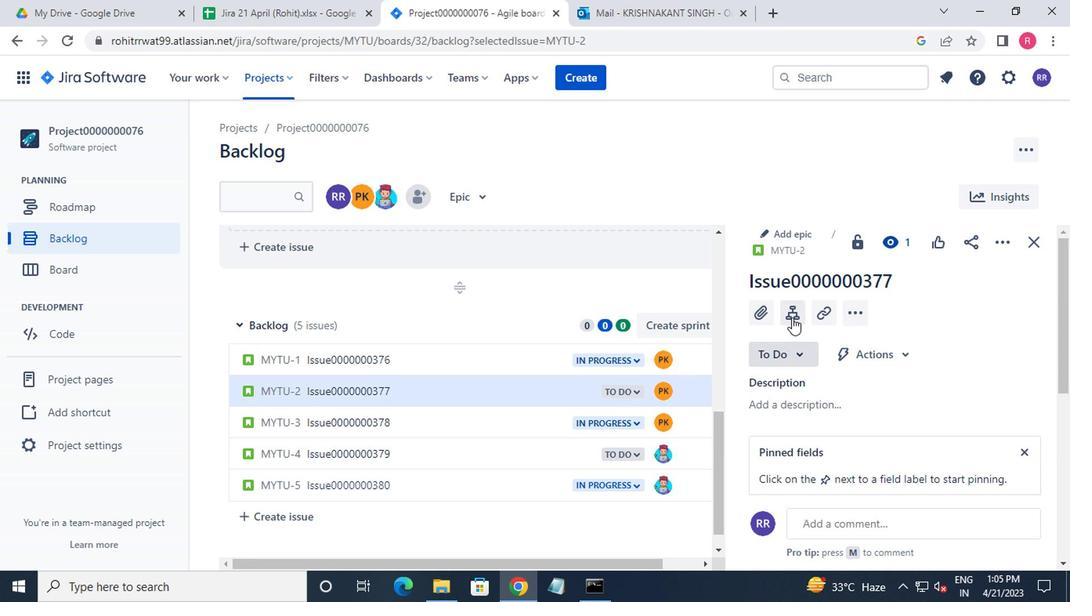 
Action: Mouse moved to (783, 311)
Screenshot: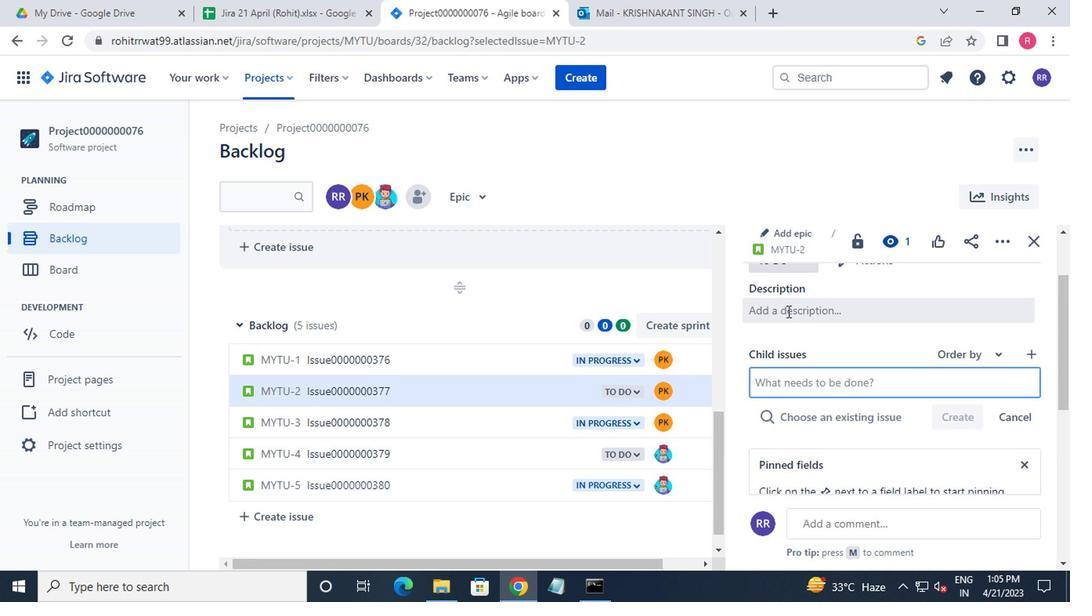 
Action: Key pressed <Key.shift>CHILD<Key.shift_r>ISSUE0000000753<Key.enter>
Screenshot: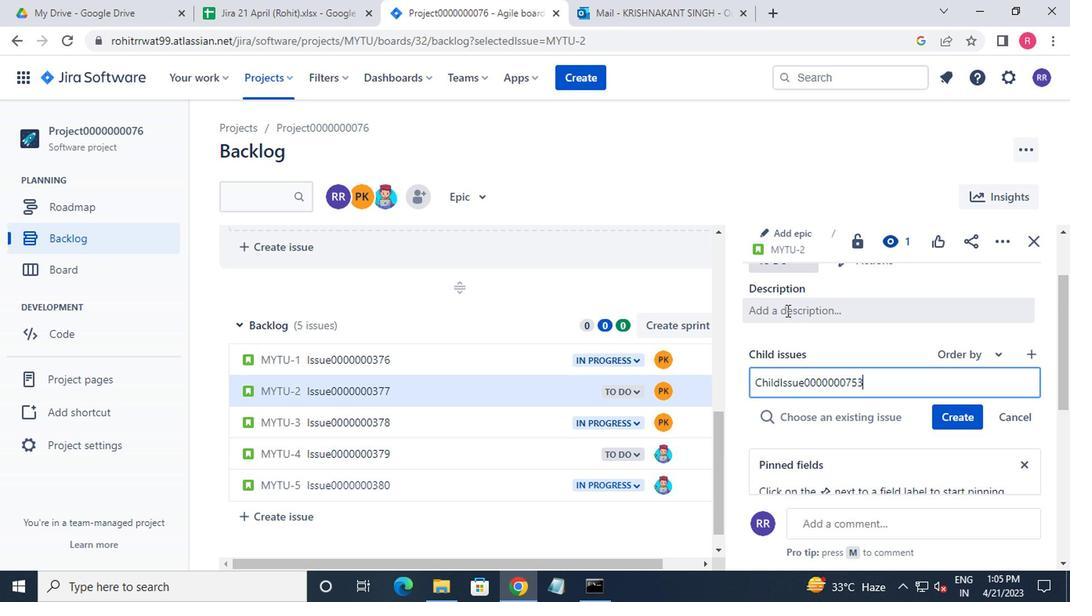 
